 Task: Change the mouse wheel vertical axis control to position control.
Action: Mouse moved to (98, 13)
Screenshot: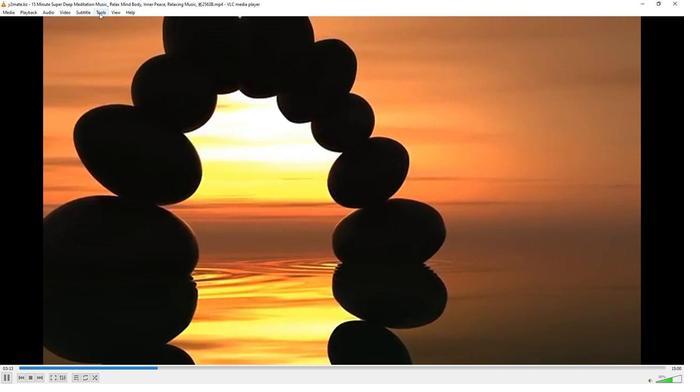
Action: Mouse pressed left at (98, 13)
Screenshot: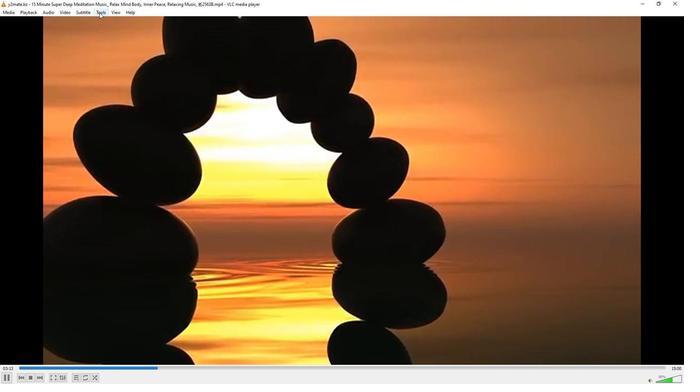 
Action: Mouse moved to (115, 97)
Screenshot: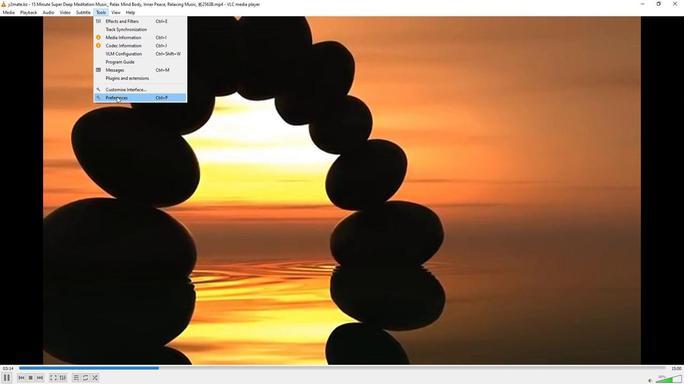
Action: Mouse pressed left at (115, 97)
Screenshot: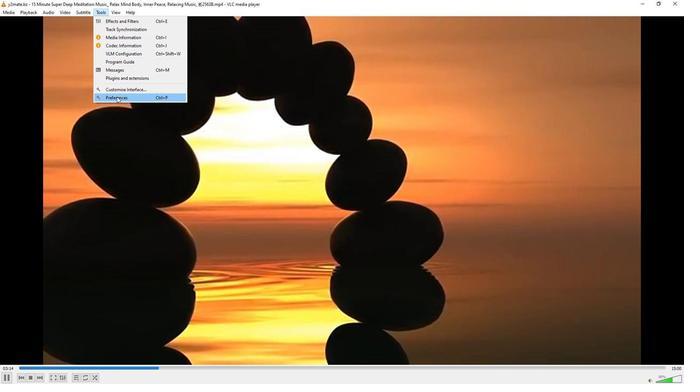 
Action: Mouse moved to (225, 314)
Screenshot: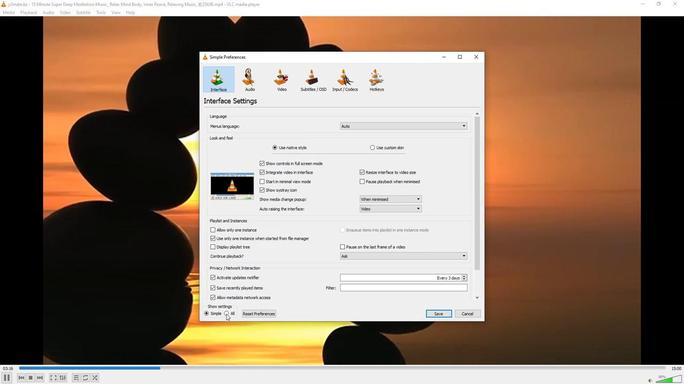 
Action: Mouse pressed left at (225, 314)
Screenshot: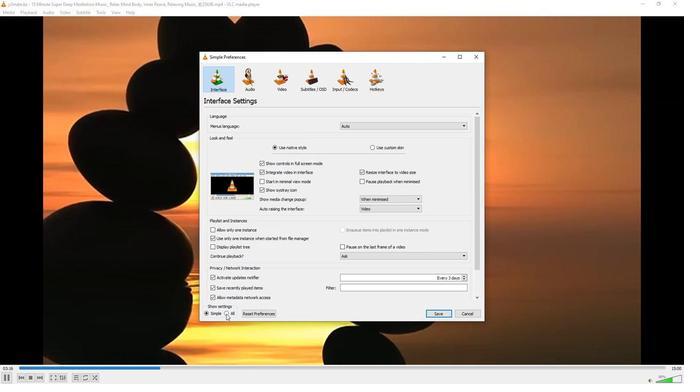 
Action: Mouse moved to (231, 269)
Screenshot: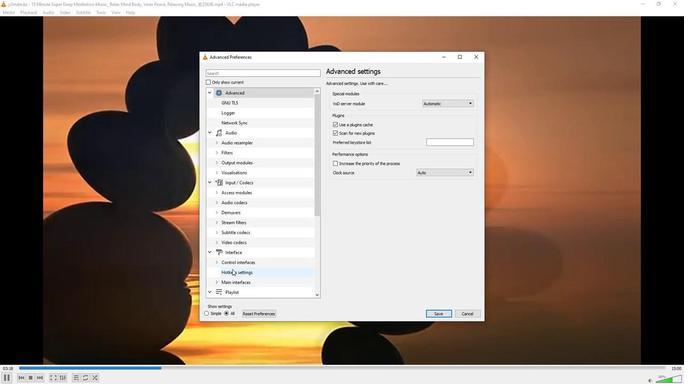 
Action: Mouse pressed left at (231, 269)
Screenshot: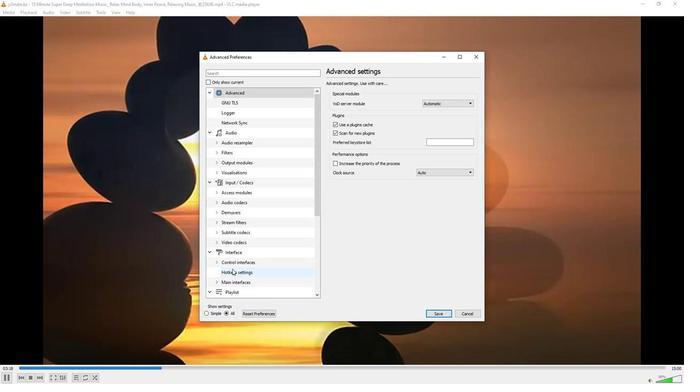 
Action: Mouse moved to (469, 93)
Screenshot: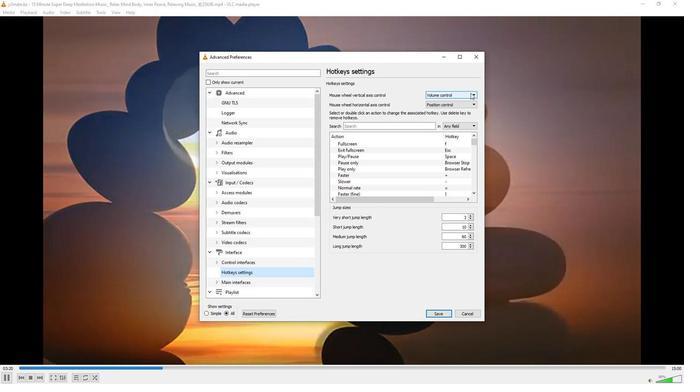 
Action: Mouse pressed left at (469, 93)
Screenshot: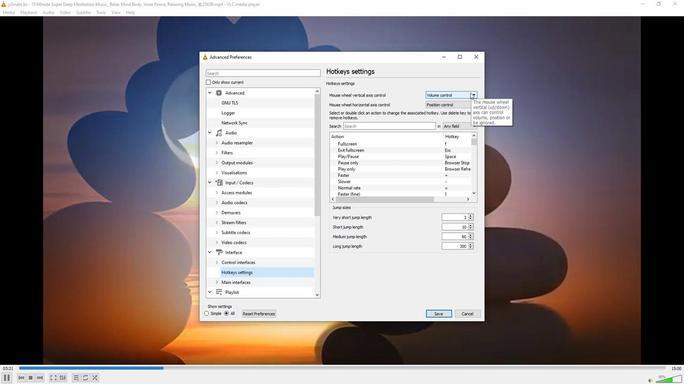 
Action: Mouse moved to (449, 110)
Screenshot: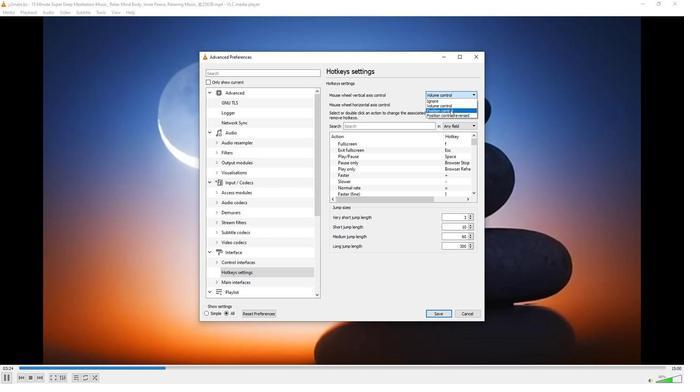 
Action: Mouse pressed left at (449, 110)
Screenshot: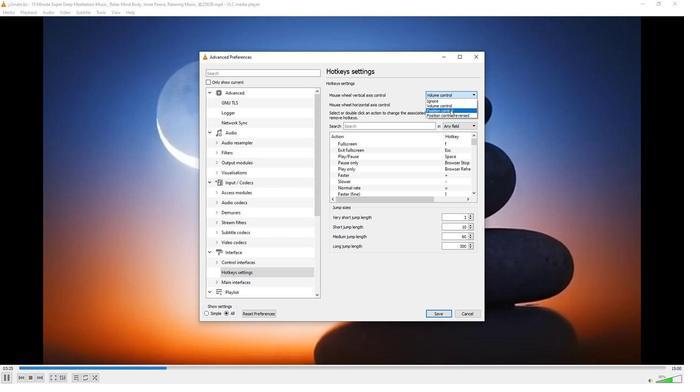
